 Task: Copy a contact to the 'Contacts' folder in Outlook.
Action: Mouse moved to (25, 103)
Screenshot: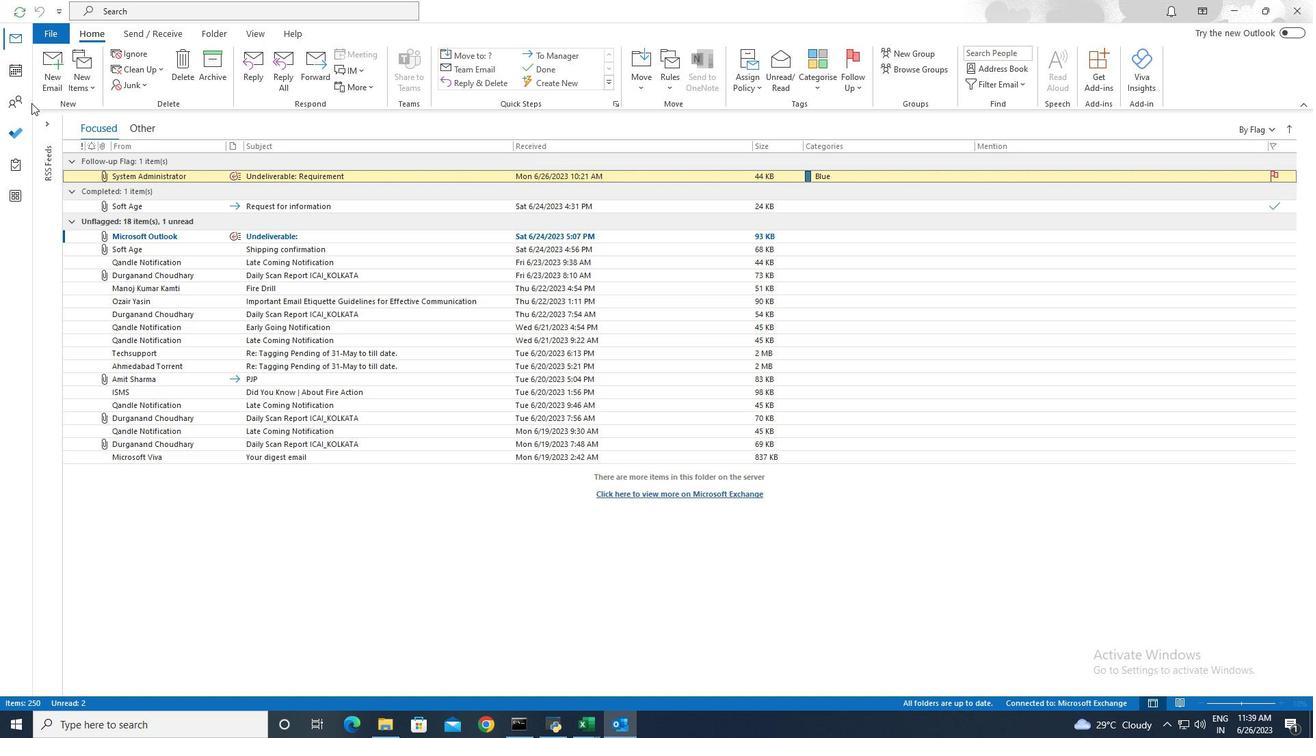 
Action: Mouse pressed left at (25, 103)
Screenshot: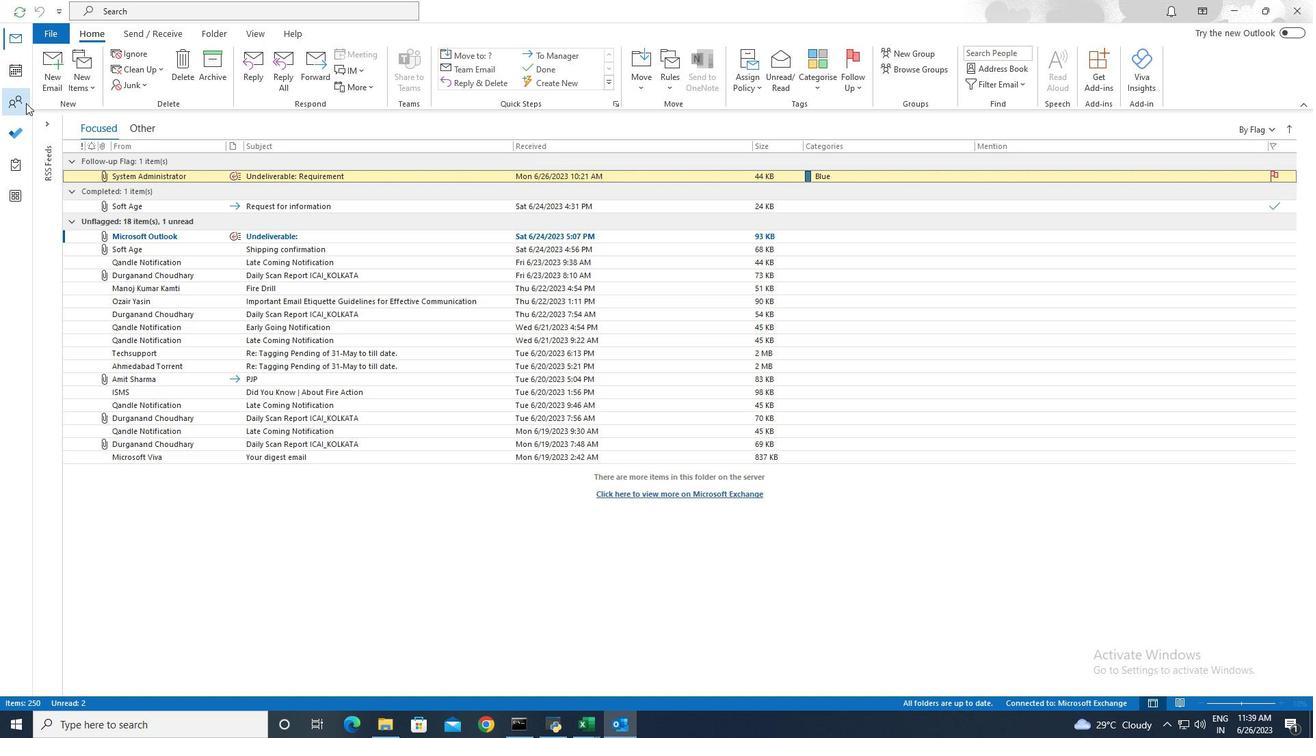 
Action: Mouse moved to (158, 381)
Screenshot: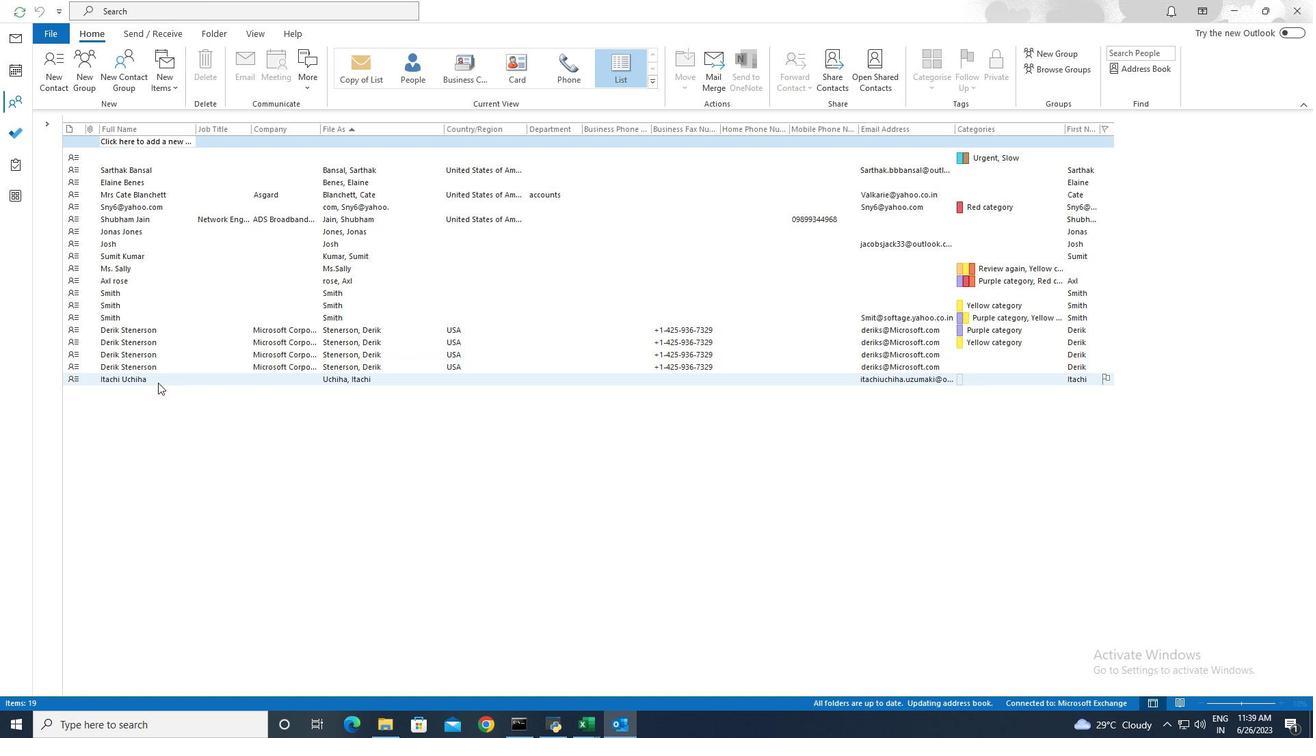 
Action: Mouse pressed left at (158, 381)
Screenshot: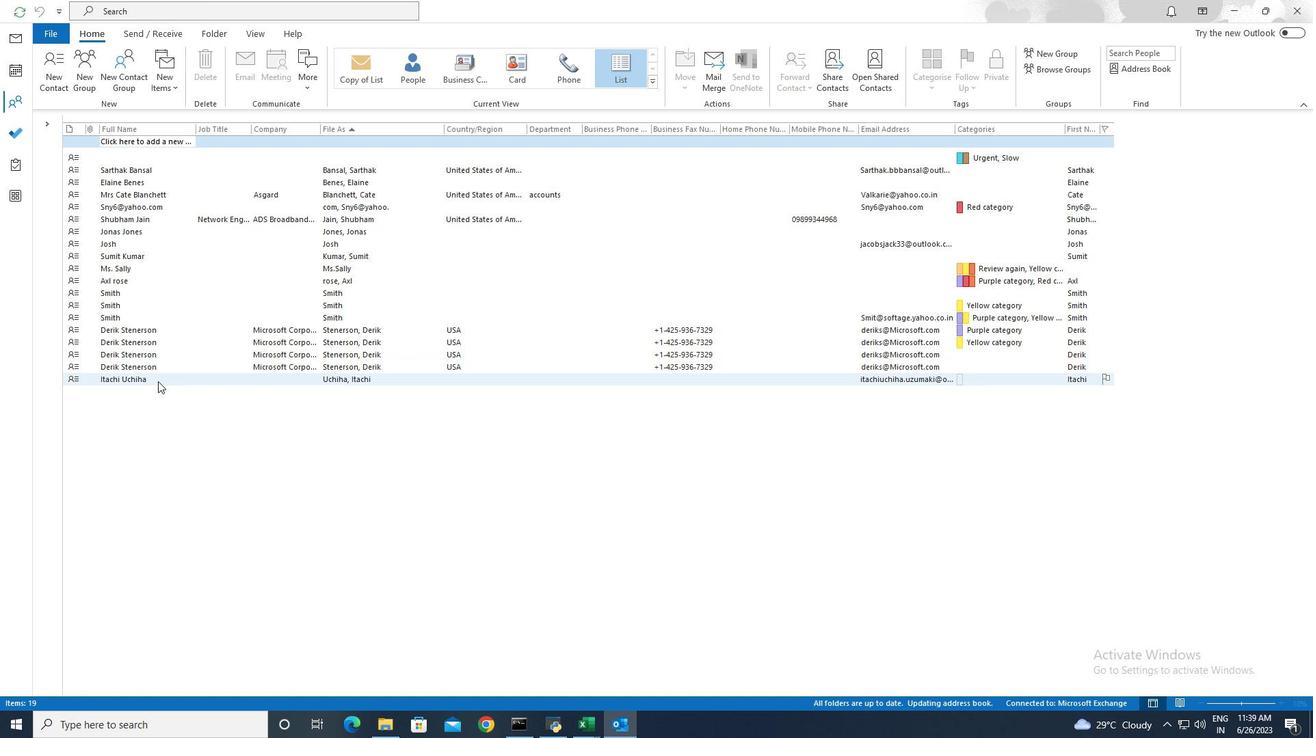 
Action: Mouse moved to (688, 88)
Screenshot: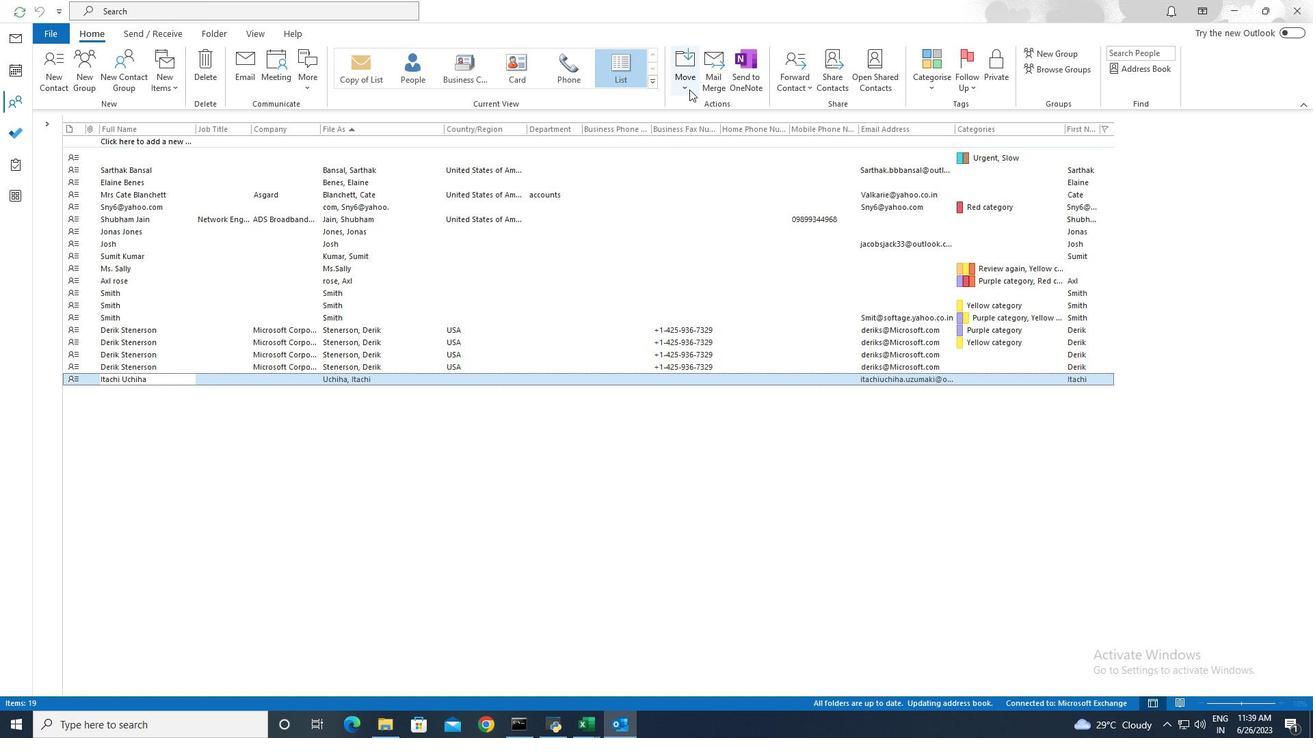 
Action: Mouse pressed left at (688, 88)
Screenshot: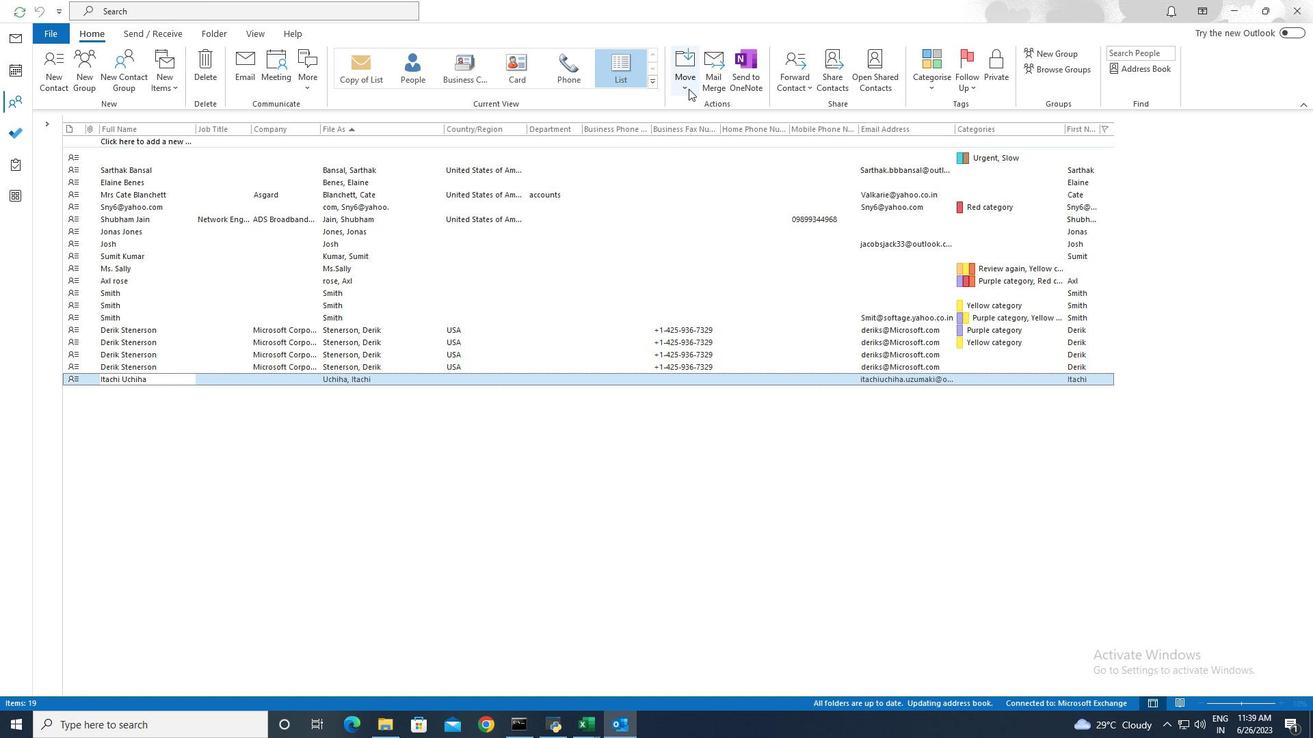 
Action: Mouse moved to (710, 182)
Screenshot: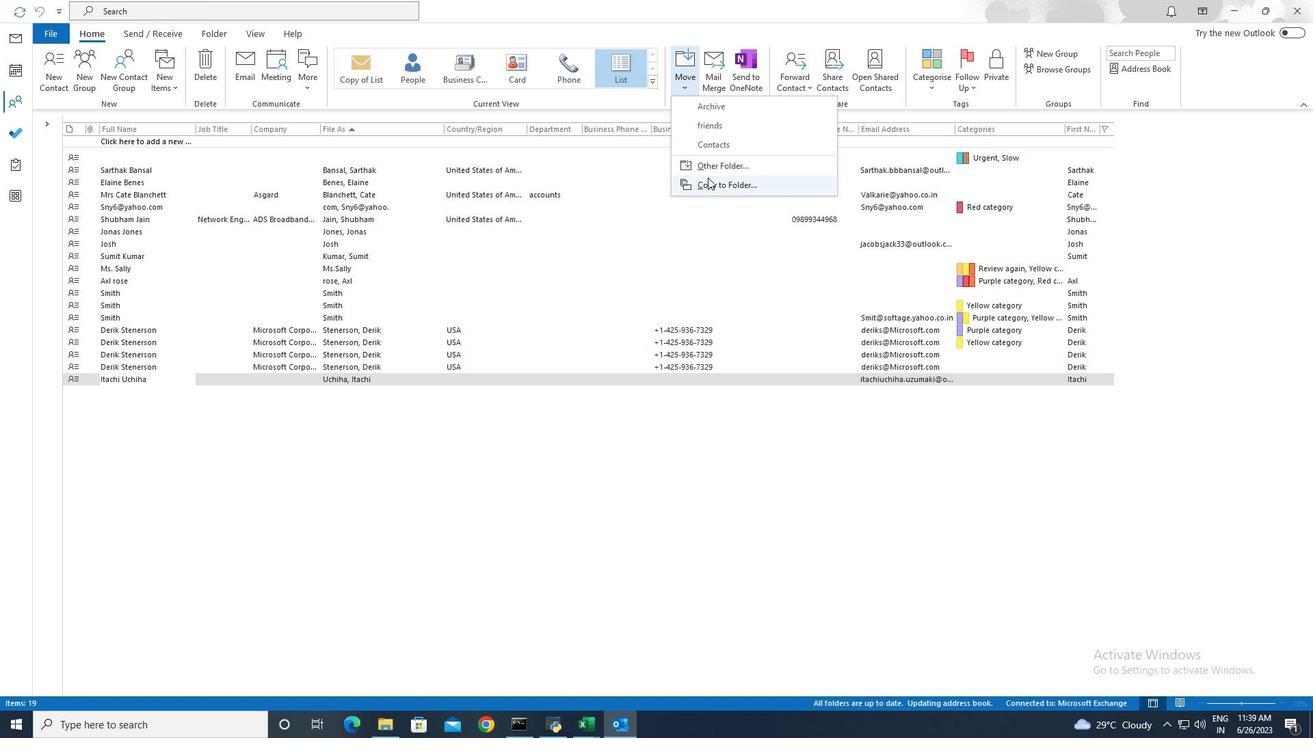 
Action: Mouse pressed left at (710, 182)
Screenshot: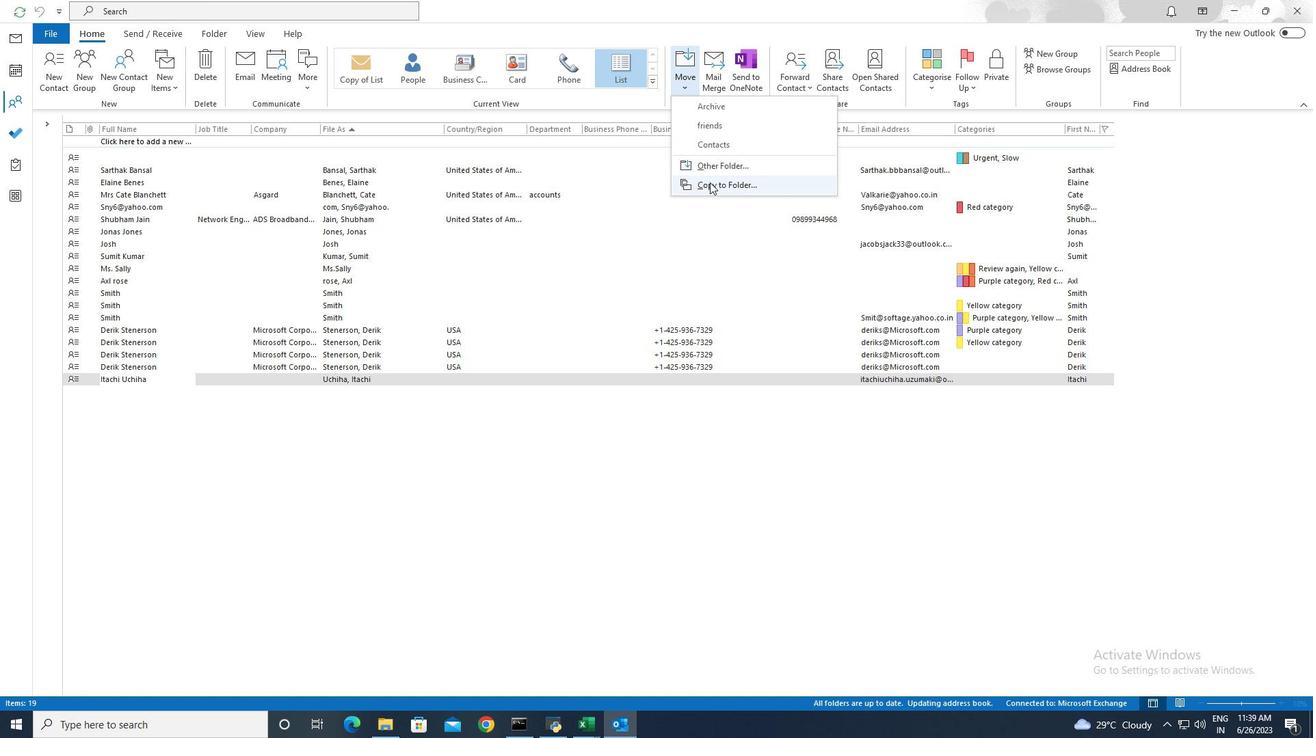 
Action: Mouse moved to (597, 380)
Screenshot: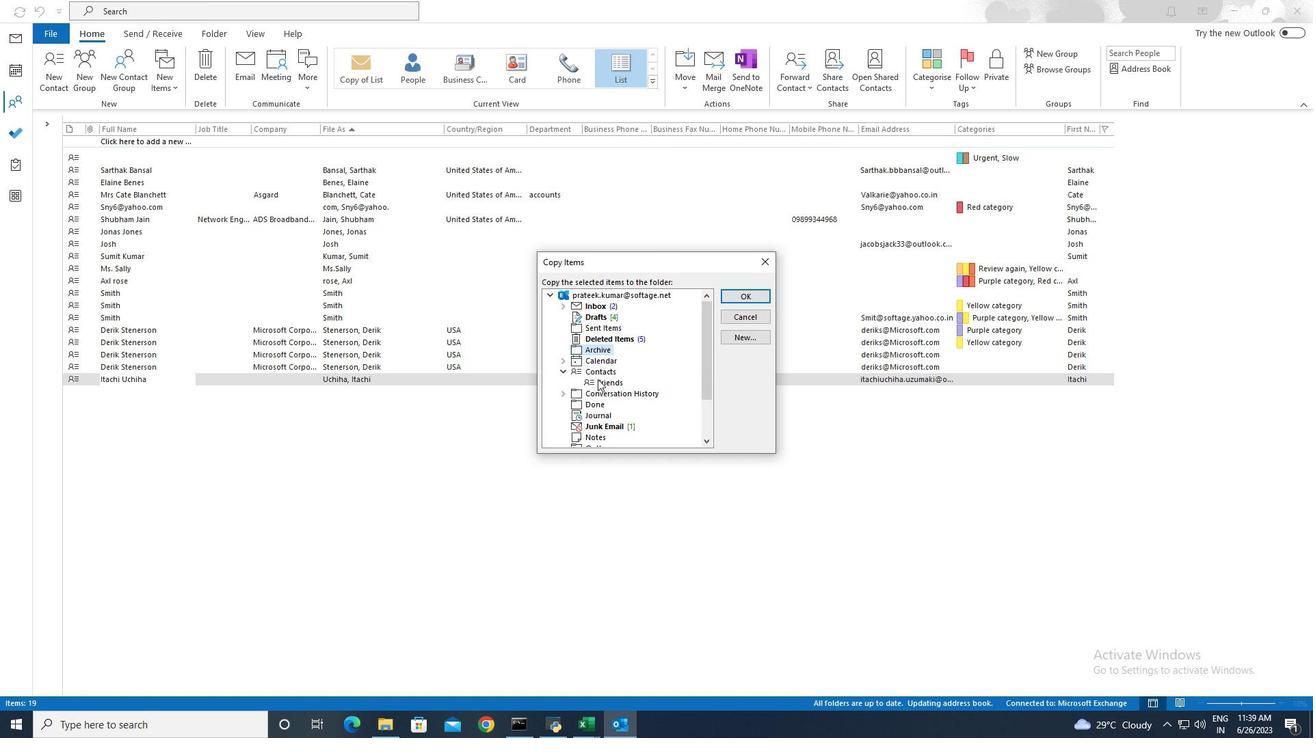 
Action: Mouse pressed left at (597, 380)
Screenshot: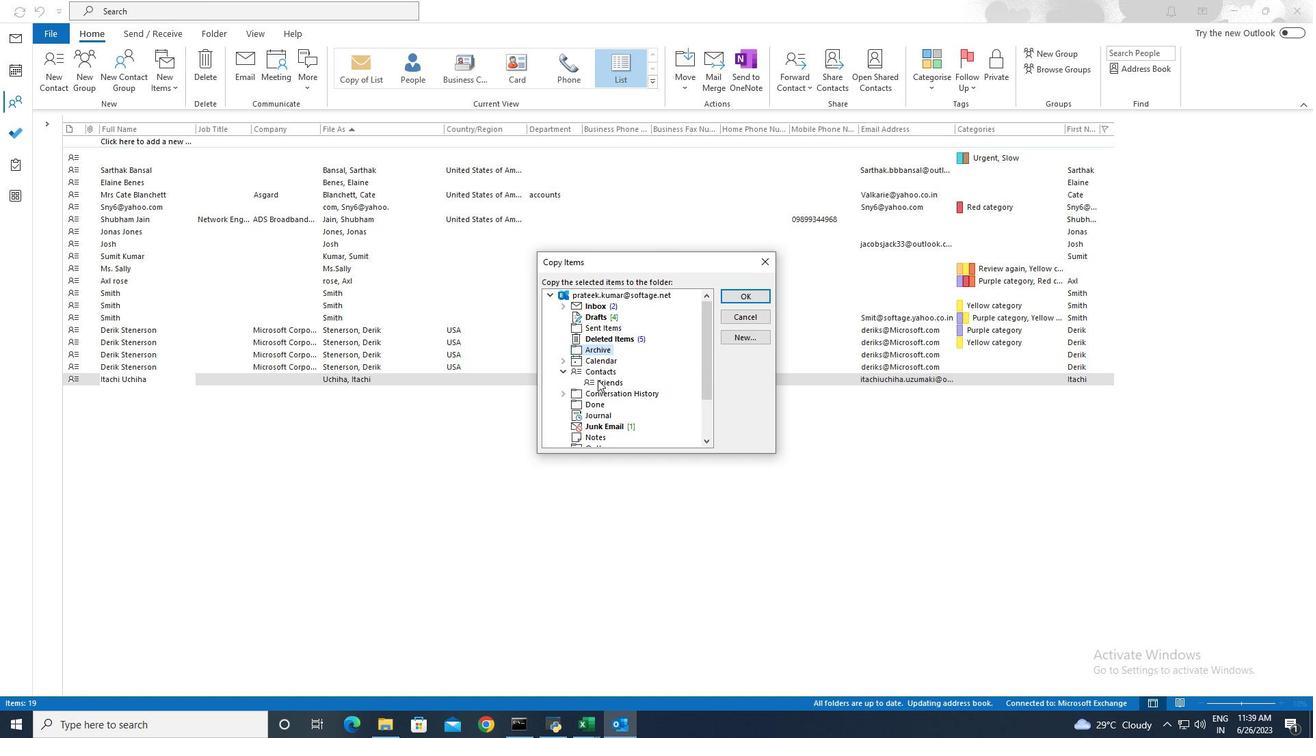 
Action: Mouse moved to (758, 296)
Screenshot: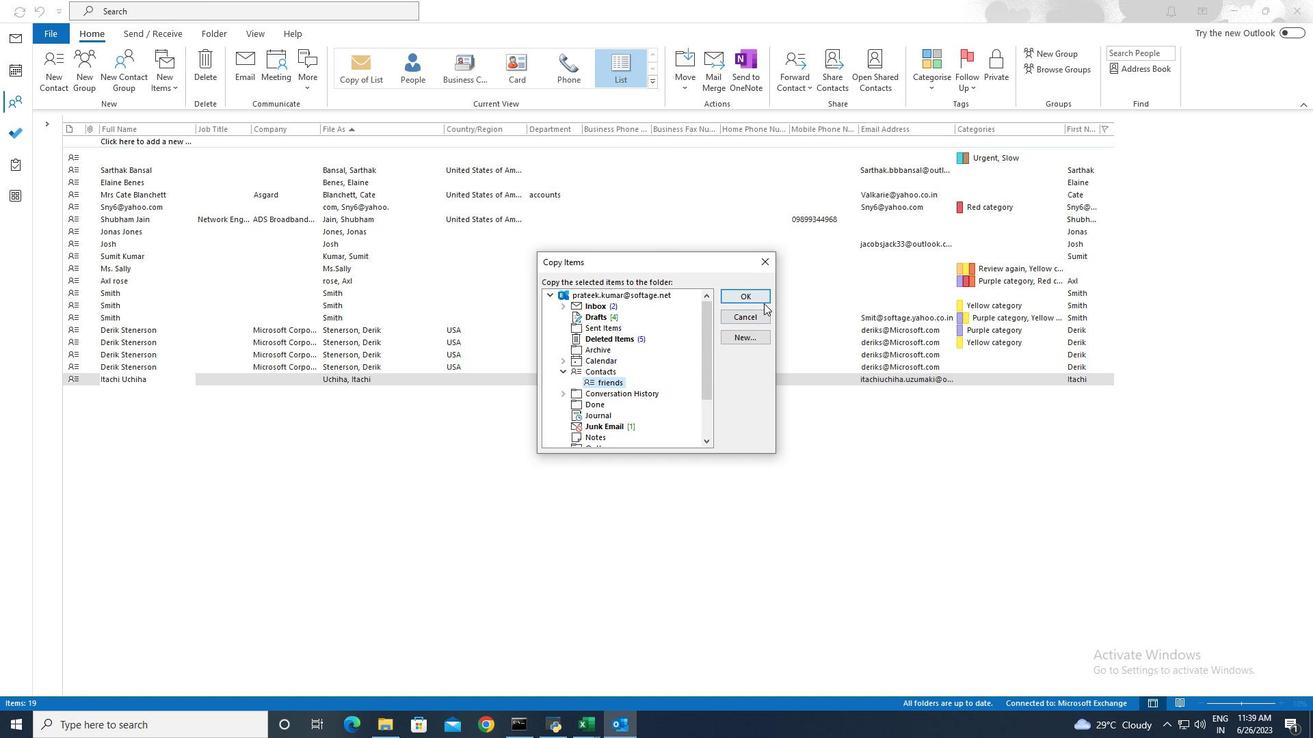 
Action: Mouse pressed left at (758, 296)
Screenshot: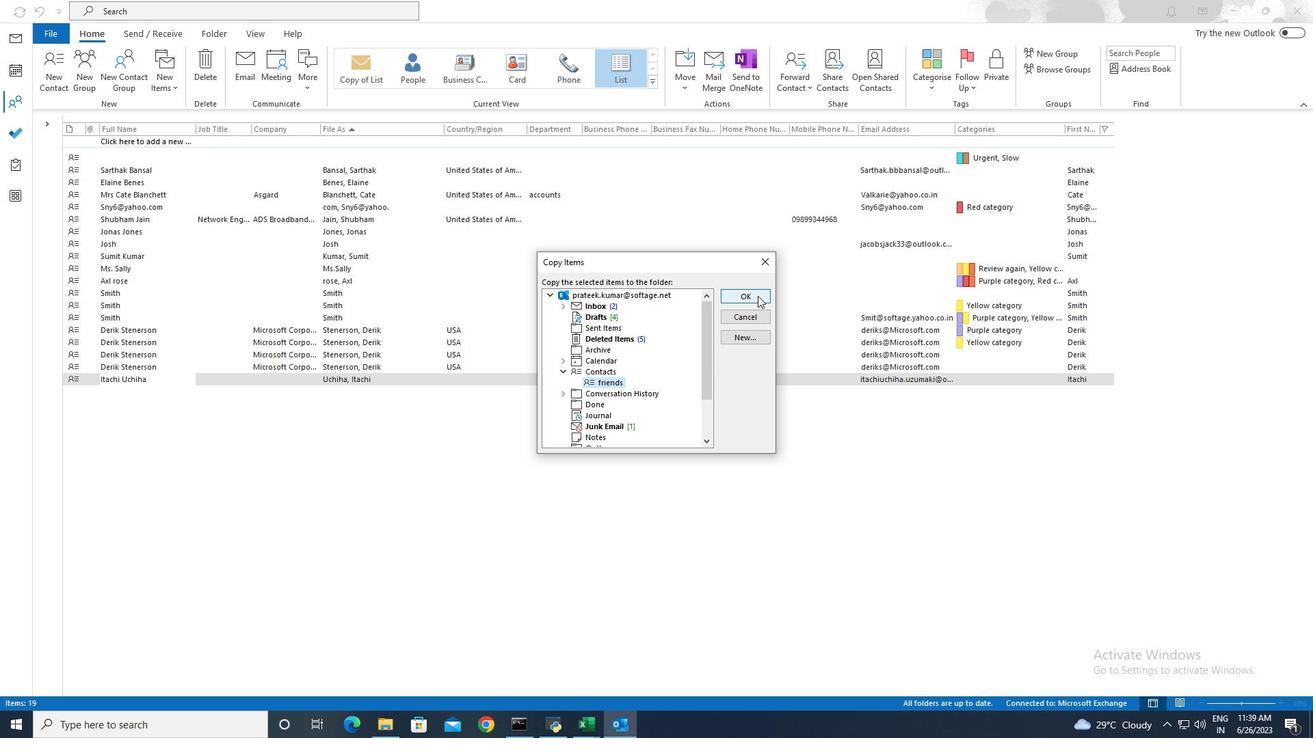 
